 Task: Create an event for the team-building paintball event on the 28th at 3:00 PM.
Action: Mouse pressed left at (50, 274)
Screenshot: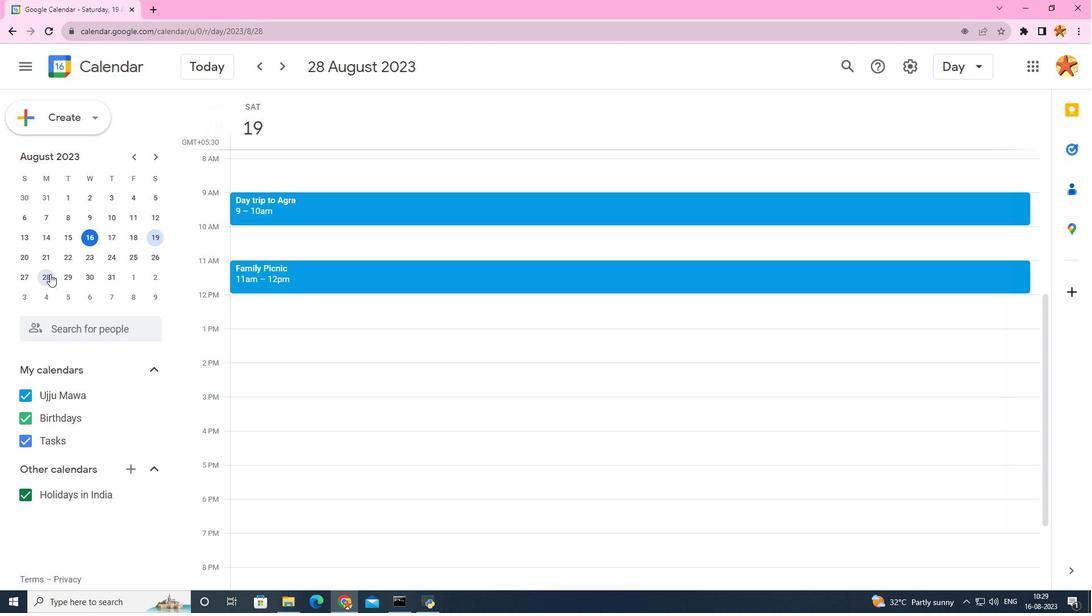 
Action: Mouse moved to (249, 409)
Screenshot: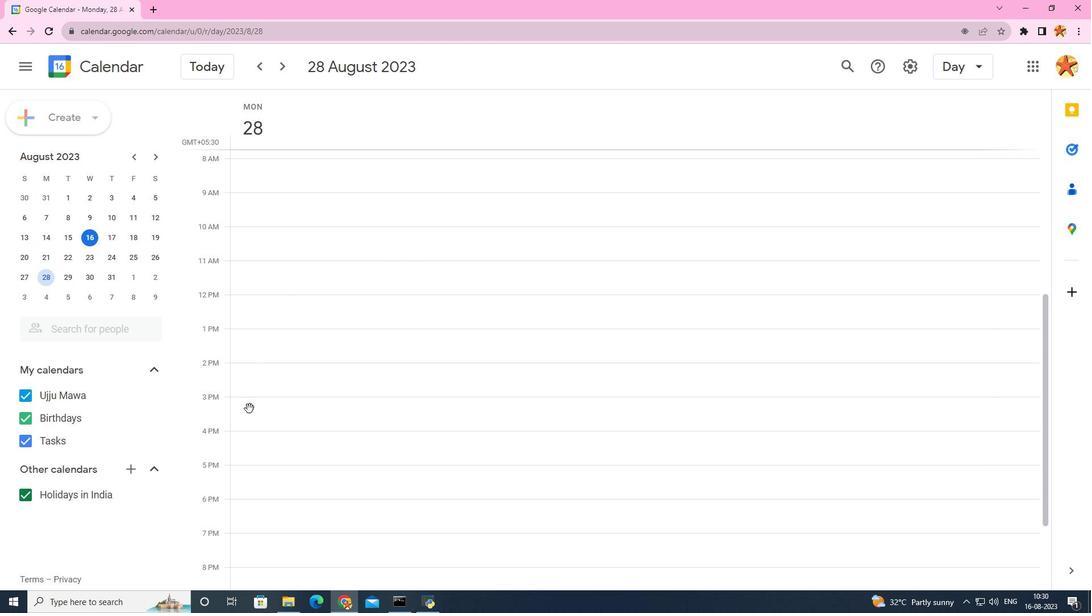 
Action: Mouse pressed left at (249, 409)
Screenshot: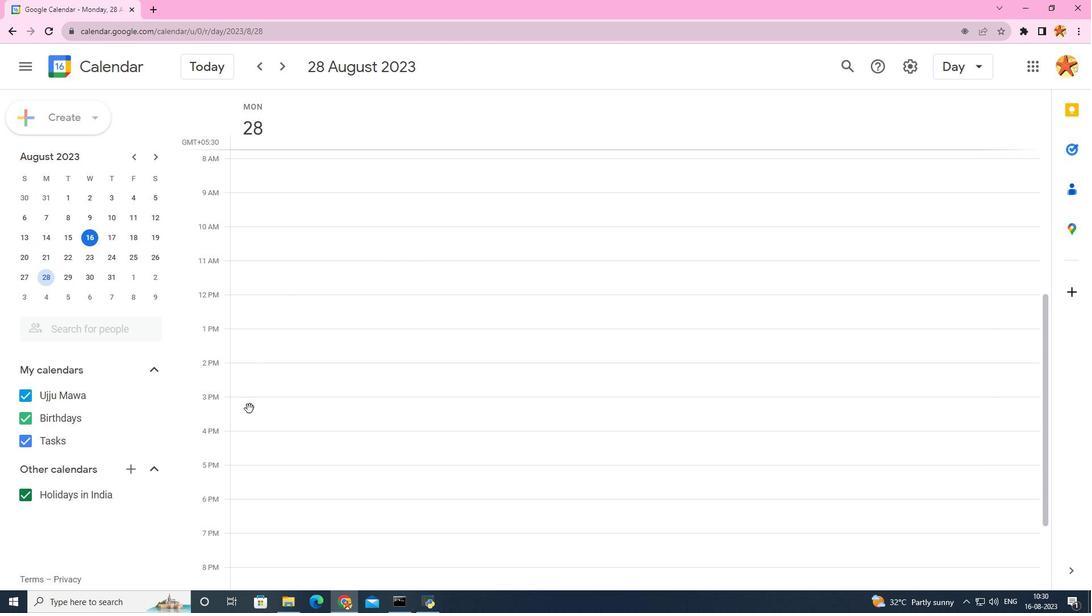 
Action: Mouse moved to (564, 189)
Screenshot: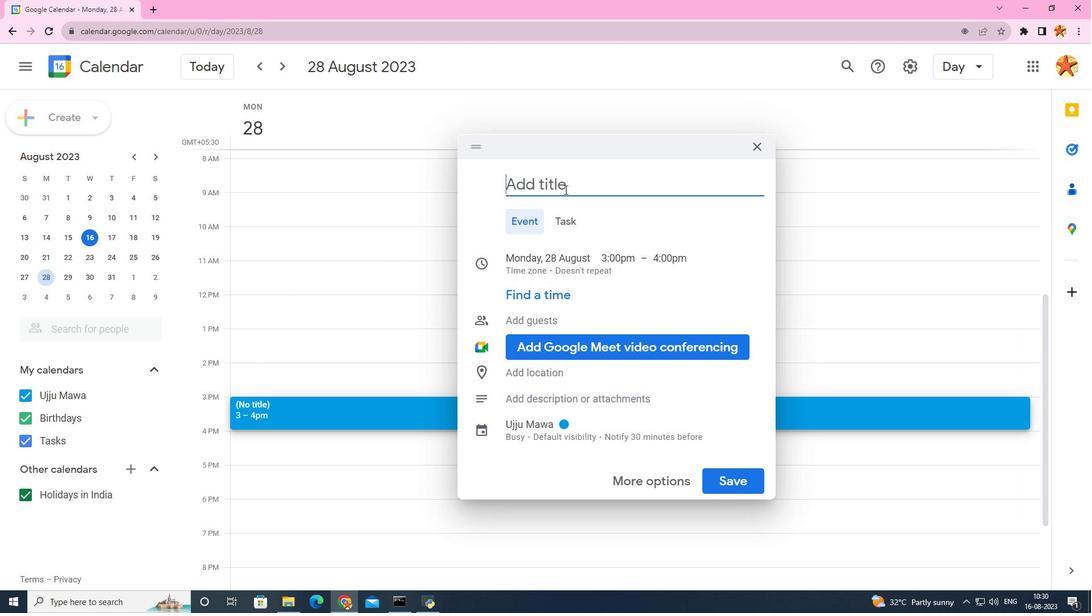 
Action: Key pressed <Key.caps_lock>T<Key.caps_lock>eam<Key.space>building<Key.space><Key.caps_lock>P<Key.caps_lock>aintball<Key.space>event
Screenshot: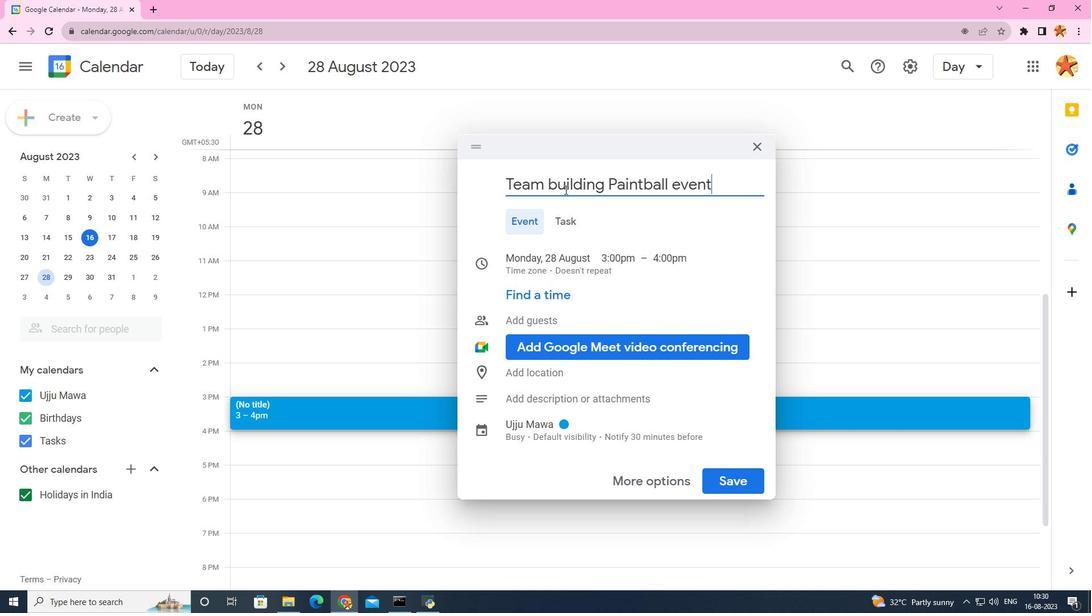 
Action: Mouse moved to (714, 481)
Screenshot: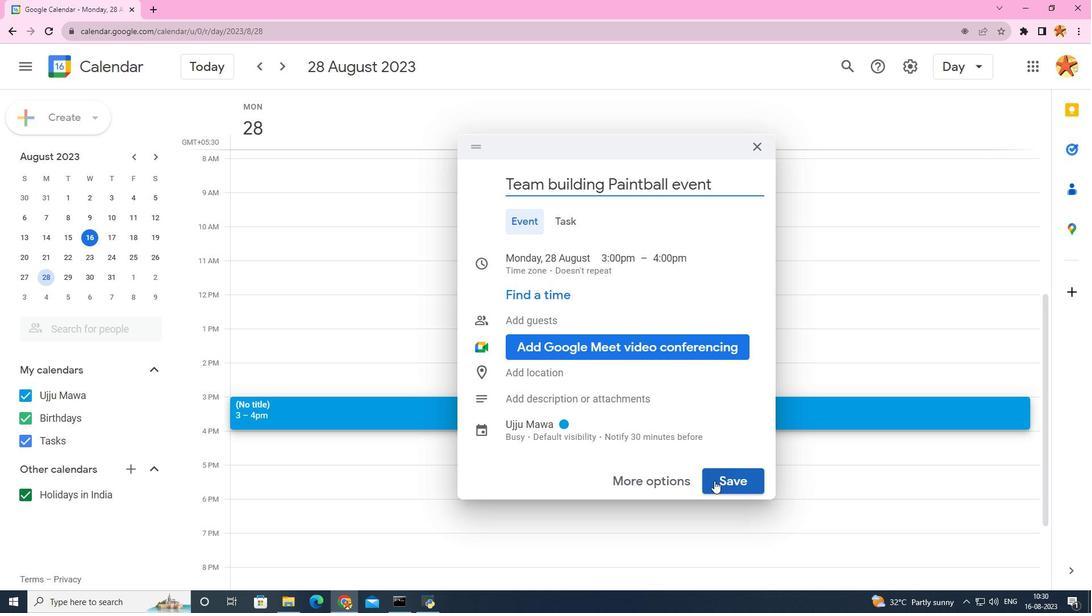 
Action: Mouse pressed left at (714, 481)
Screenshot: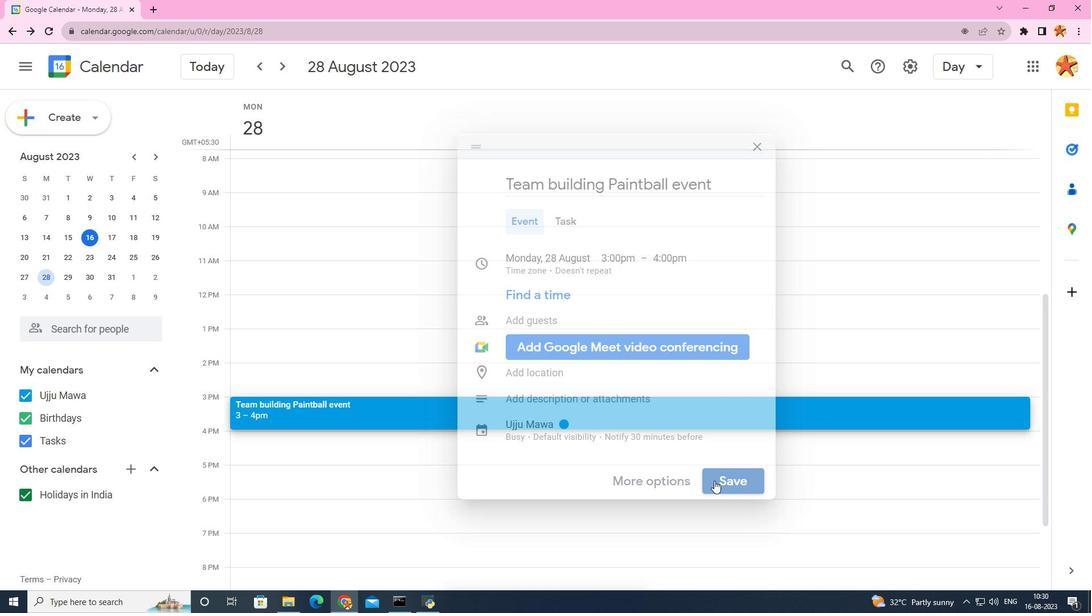 
